 Task: Use the formula "XLOOKUP" in spreadsheet "Project portfolio".
Action: Mouse moved to (117, 83)
Screenshot: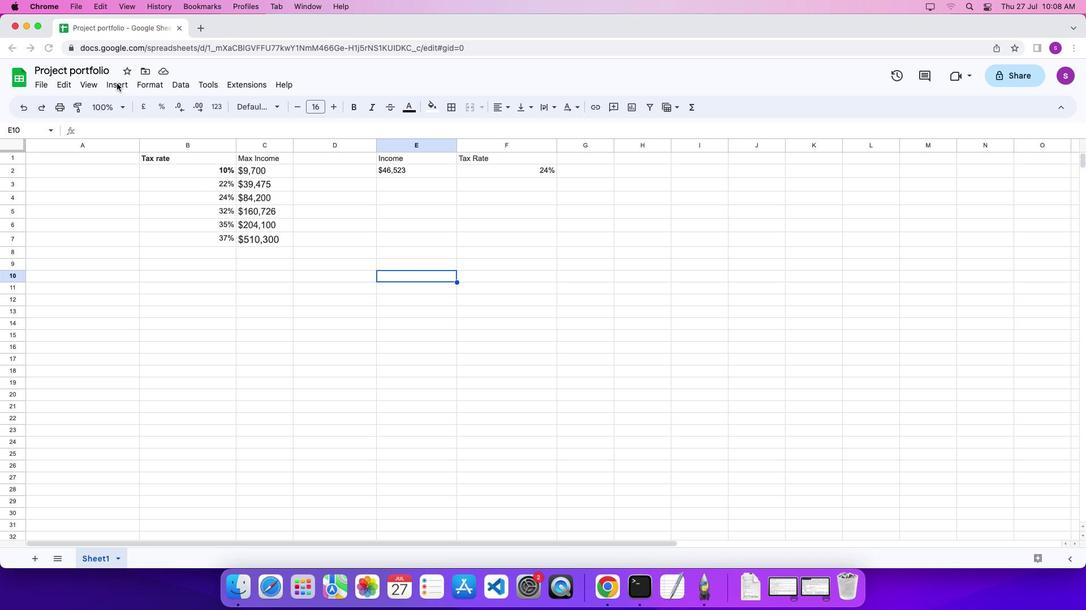 
Action: Mouse pressed left at (117, 83)
Screenshot: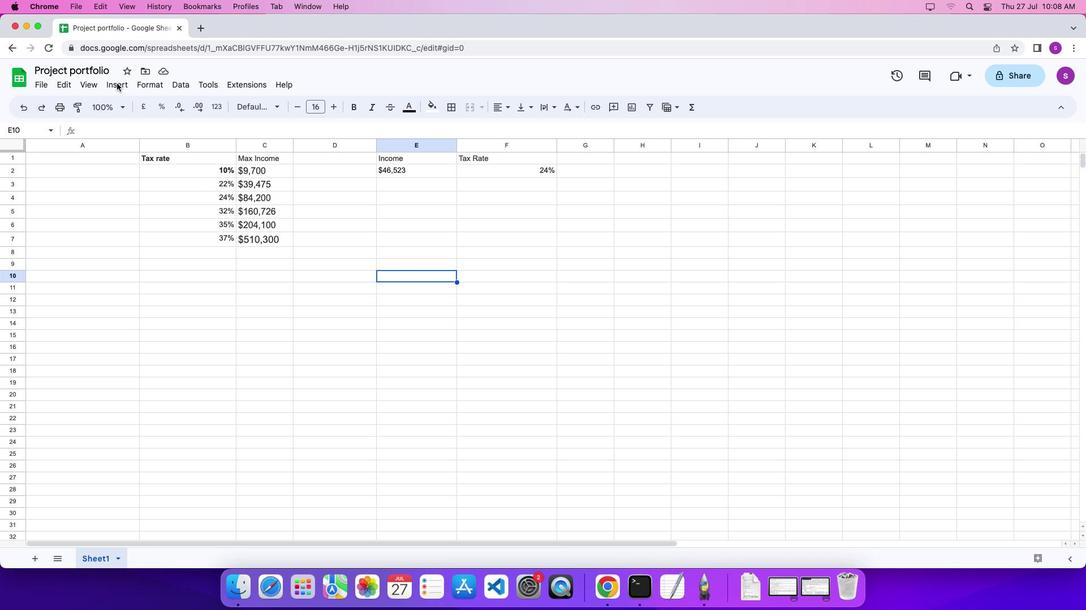 
Action: Mouse moved to (118, 82)
Screenshot: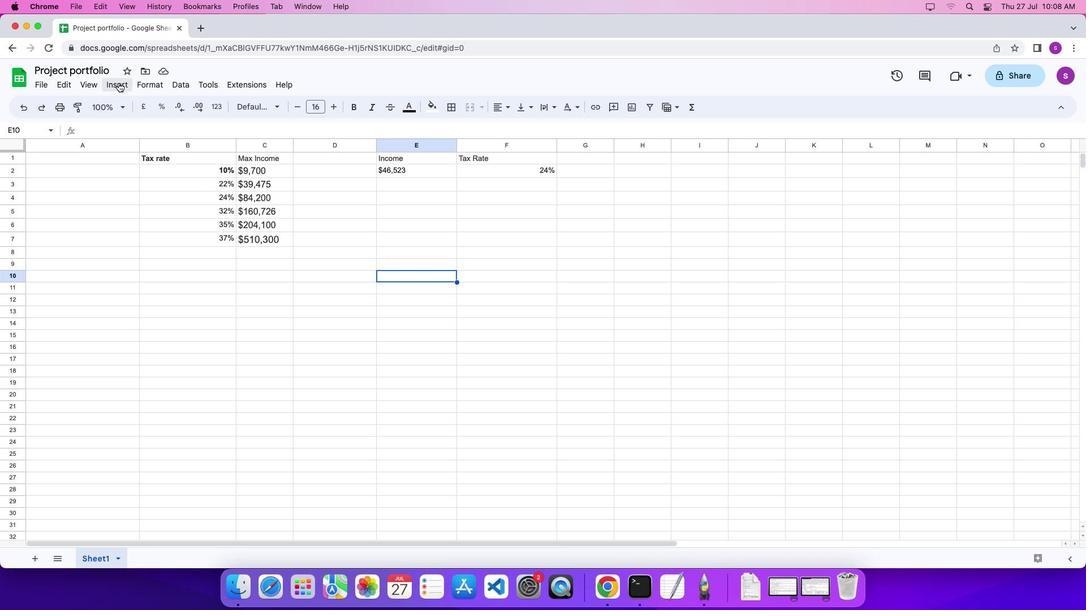 
Action: Mouse pressed left at (118, 82)
Screenshot: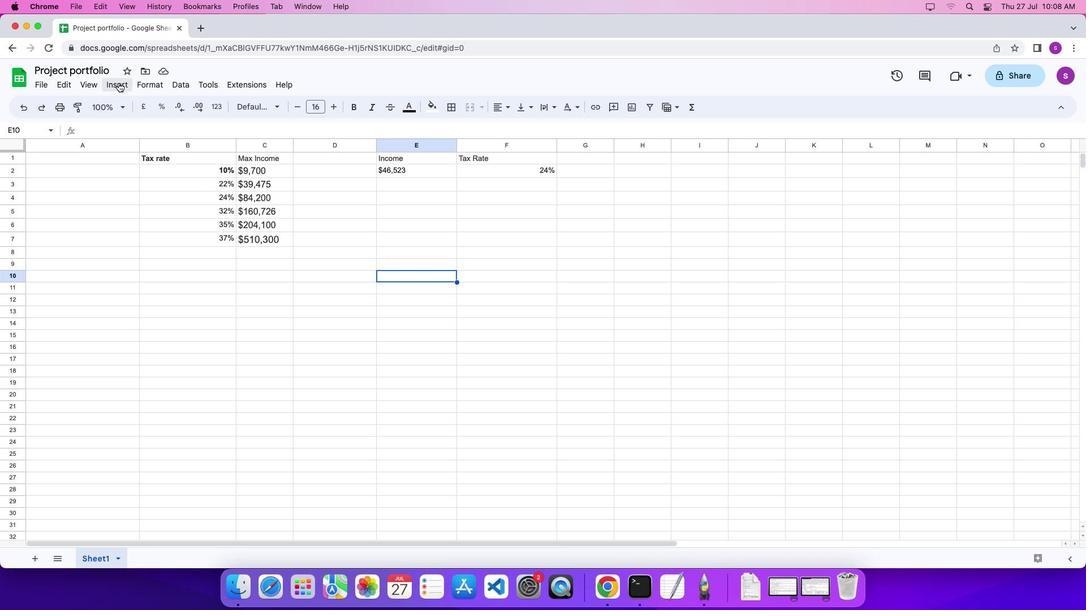 
Action: Mouse moved to (526, 434)
Screenshot: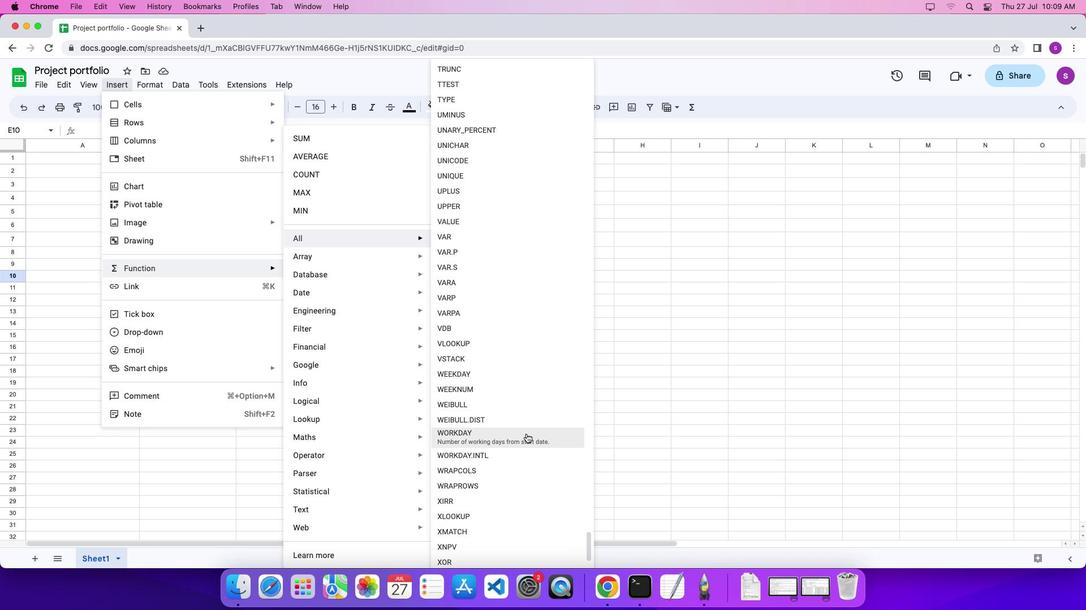 
Action: Mouse scrolled (526, 434) with delta (0, 0)
Screenshot: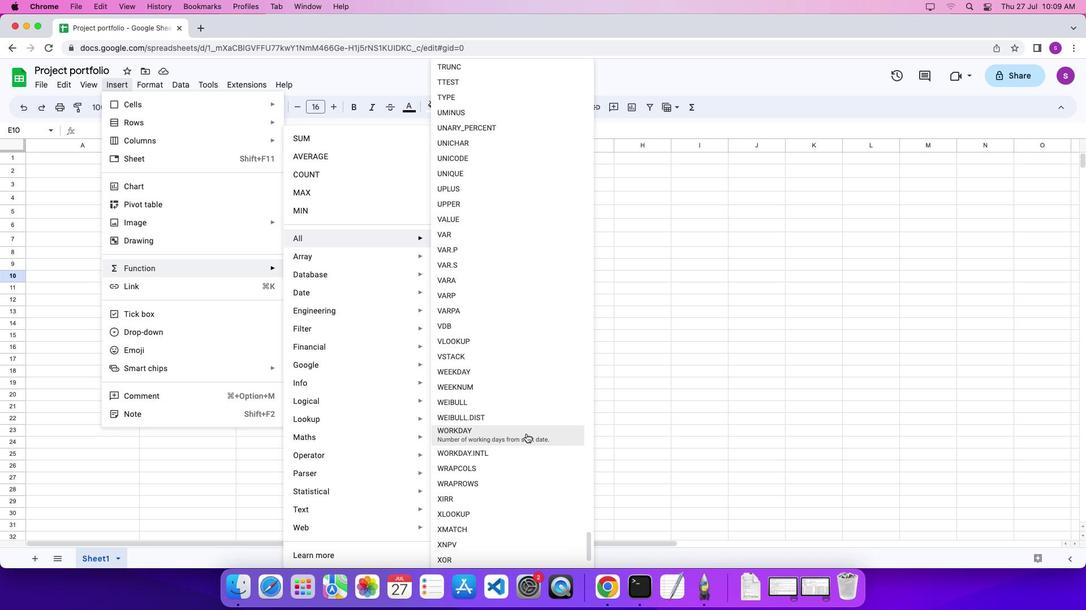 
Action: Mouse scrolled (526, 434) with delta (0, 0)
Screenshot: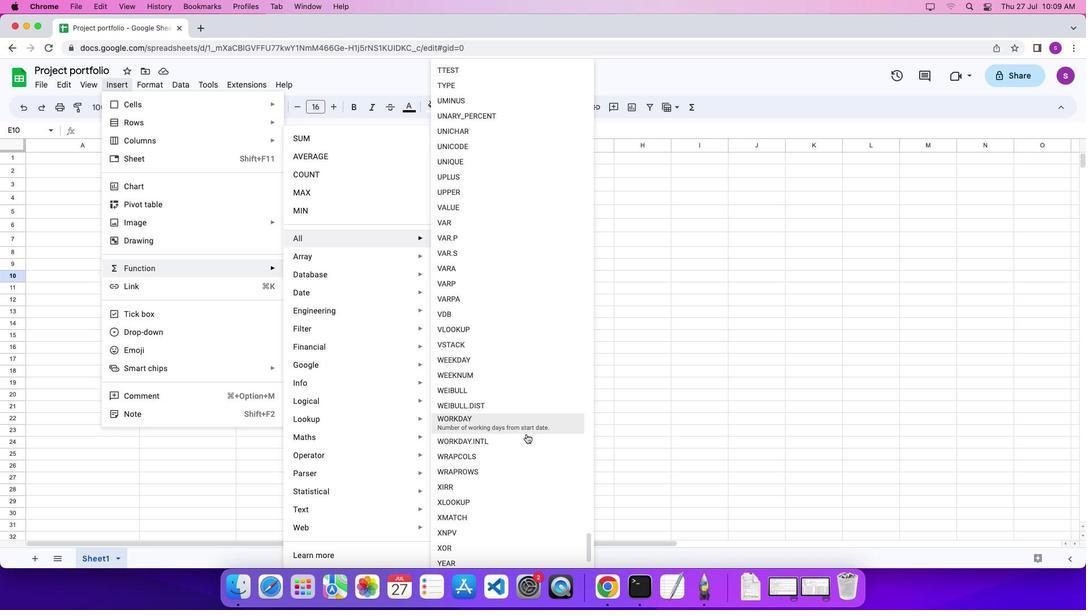 
Action: Mouse moved to (526, 434)
Screenshot: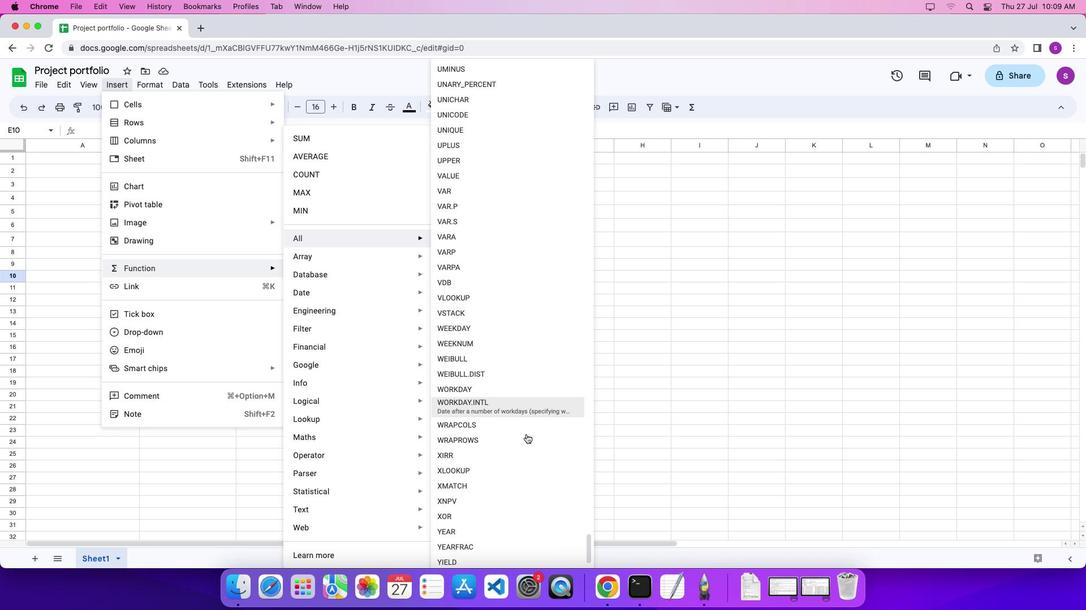 
Action: Mouse scrolled (526, 434) with delta (0, 0)
Screenshot: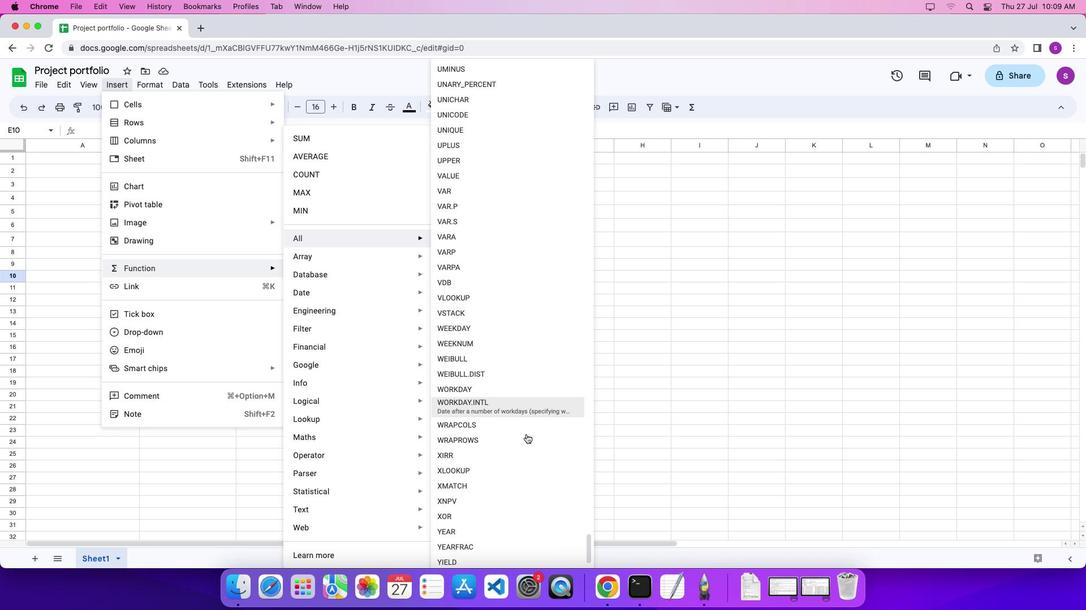 
Action: Mouse moved to (526, 444)
Screenshot: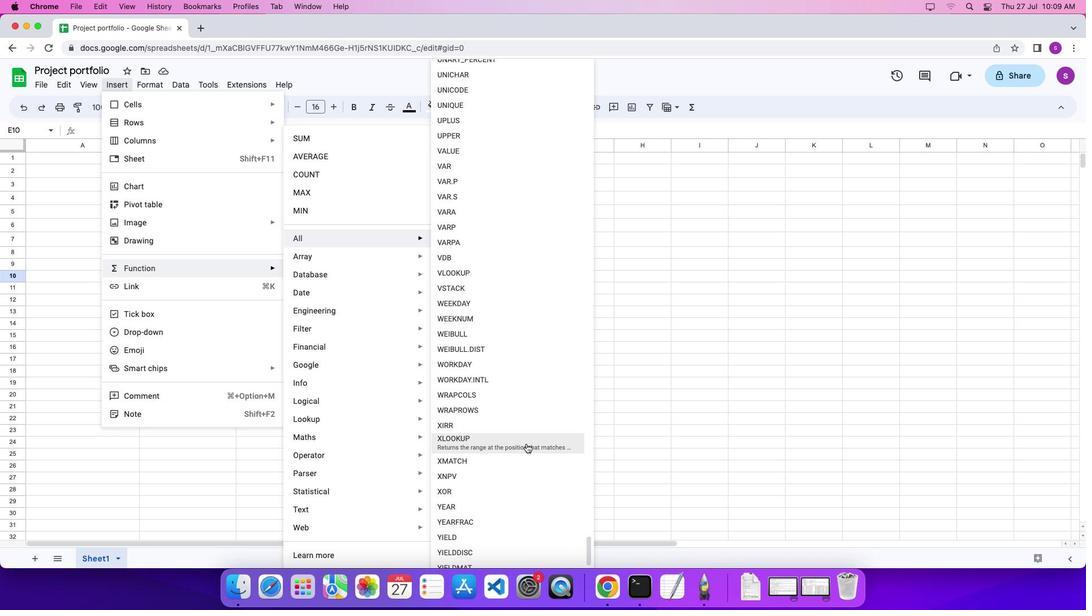
Action: Mouse pressed left at (526, 444)
Screenshot: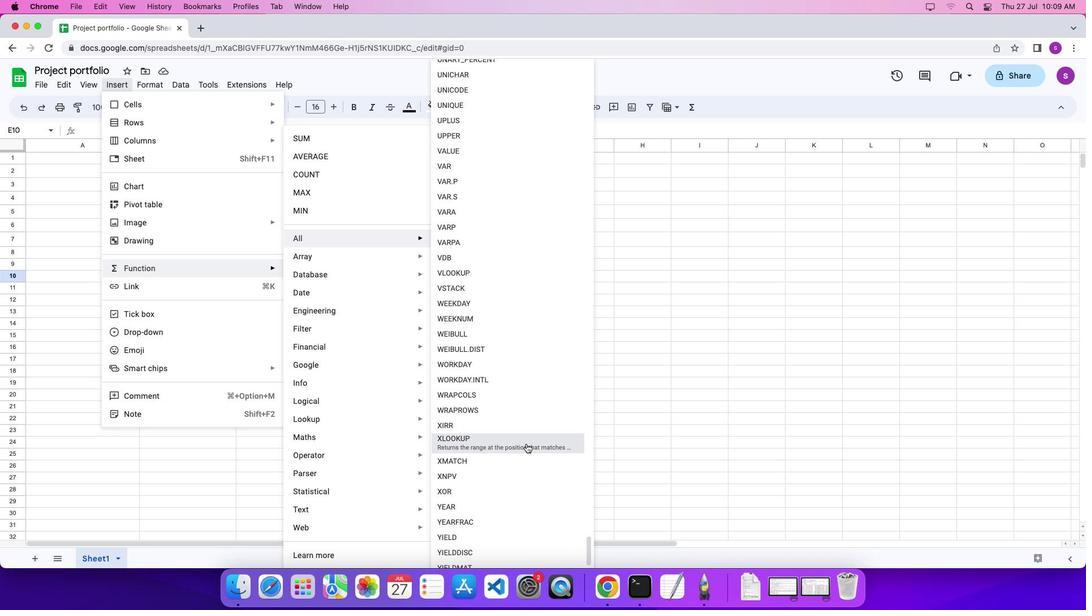 
Action: Mouse moved to (407, 171)
Screenshot: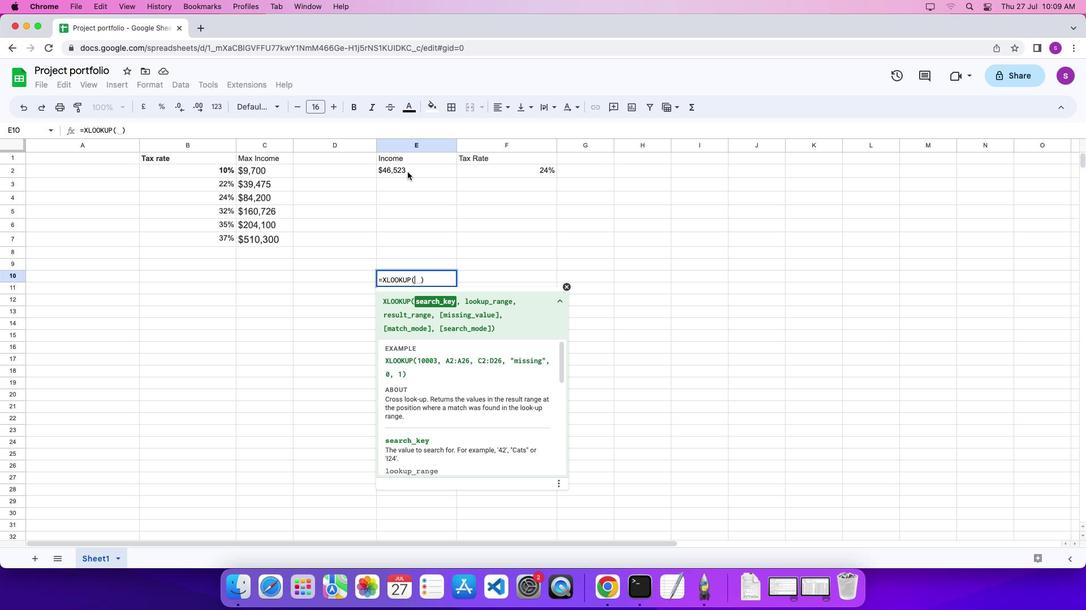 
Action: Mouse pressed left at (407, 171)
Screenshot: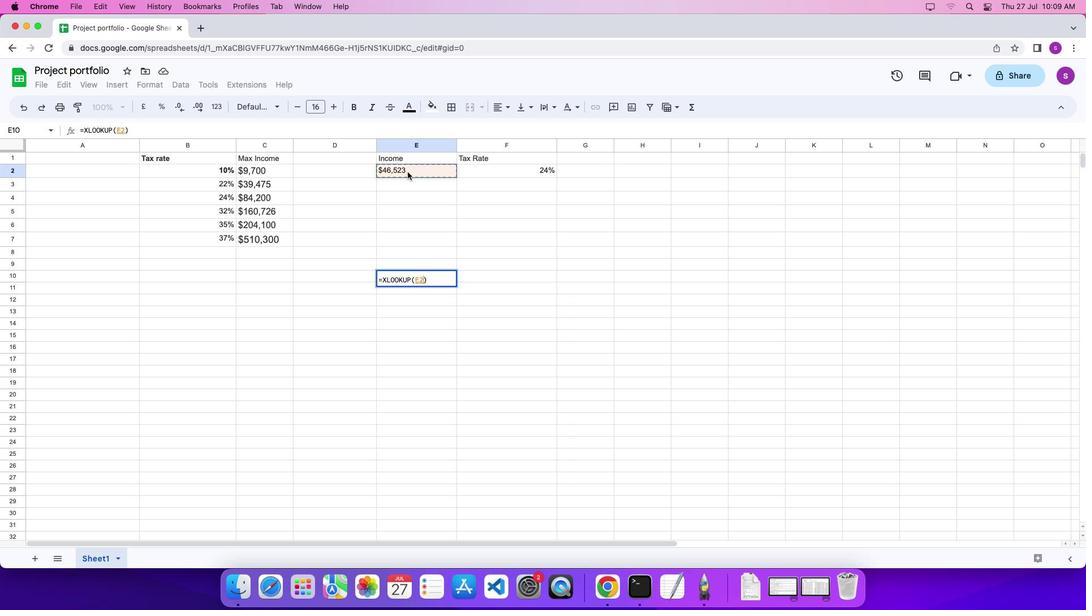 
Action: Mouse moved to (414, 176)
Screenshot: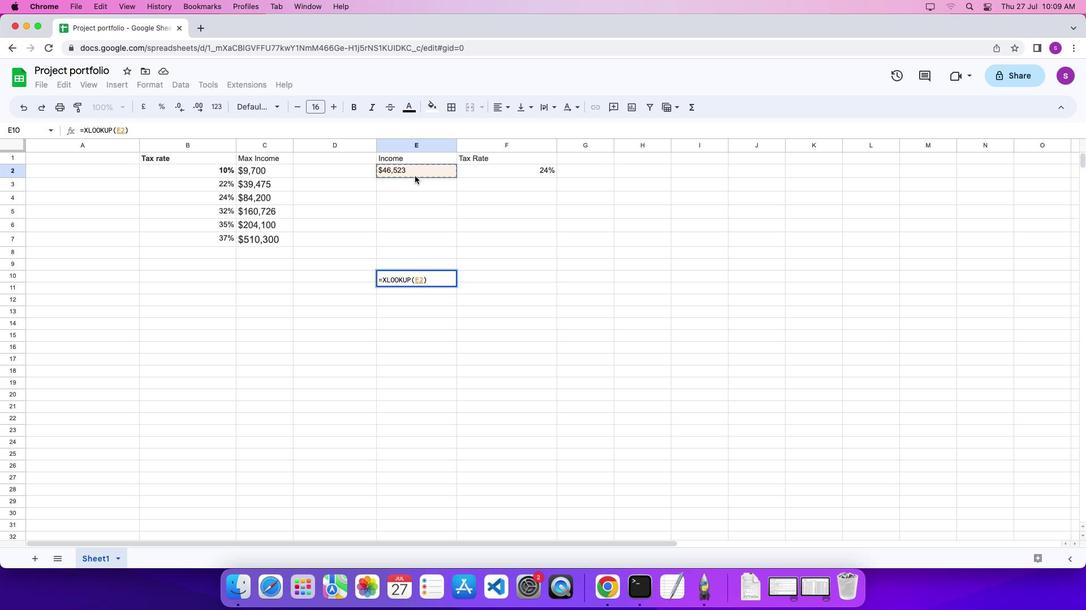 
Action: Key pressed ','
Screenshot: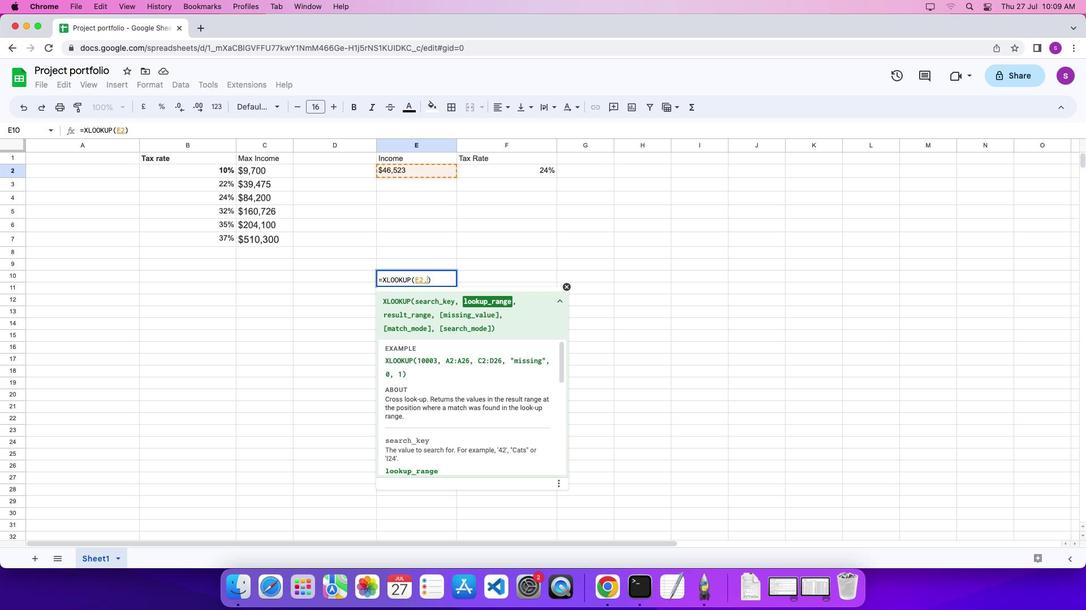 
Action: Mouse moved to (276, 170)
Screenshot: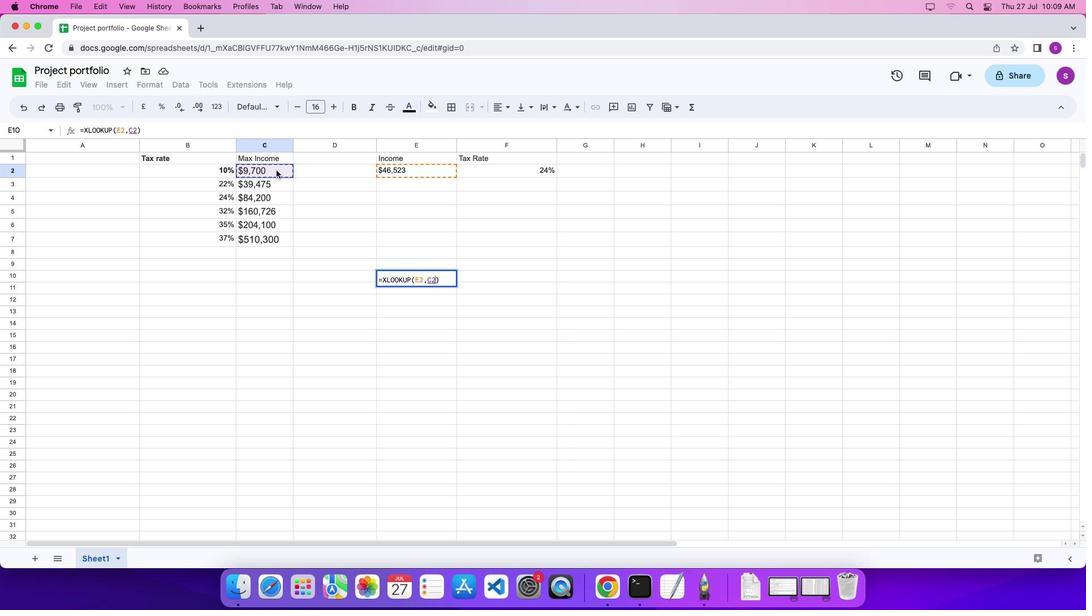 
Action: Mouse pressed left at (276, 170)
Screenshot: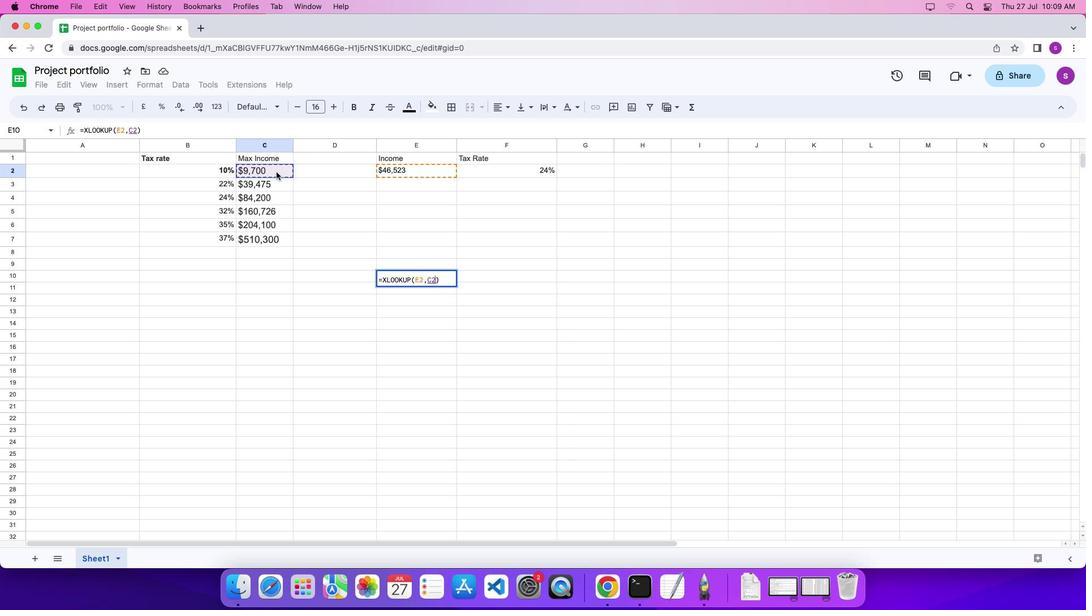 
Action: Mouse moved to (280, 244)
Screenshot: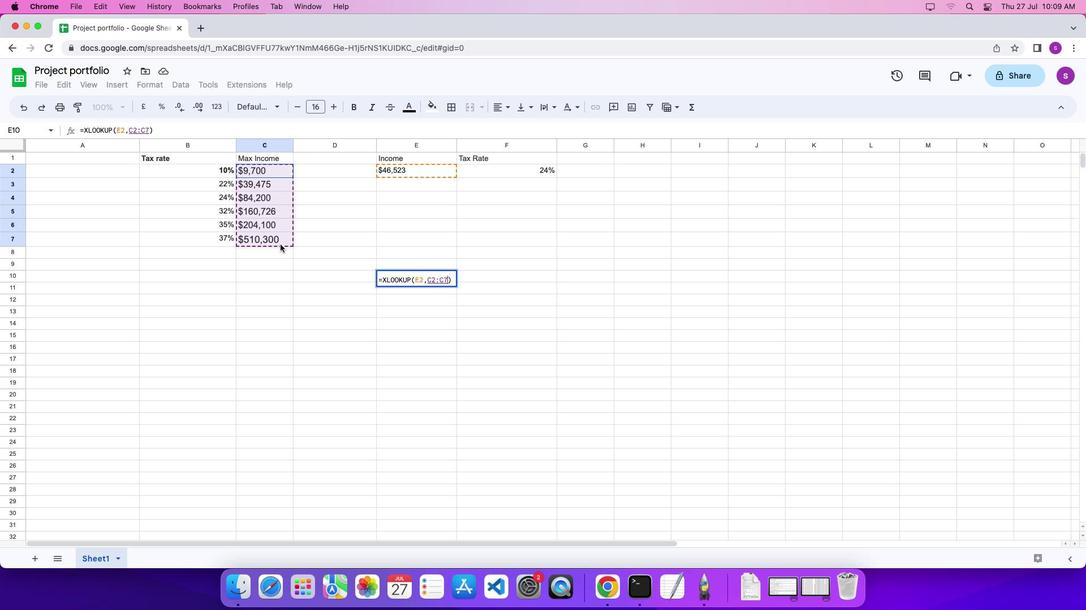 
Action: Key pressed ','
Screenshot: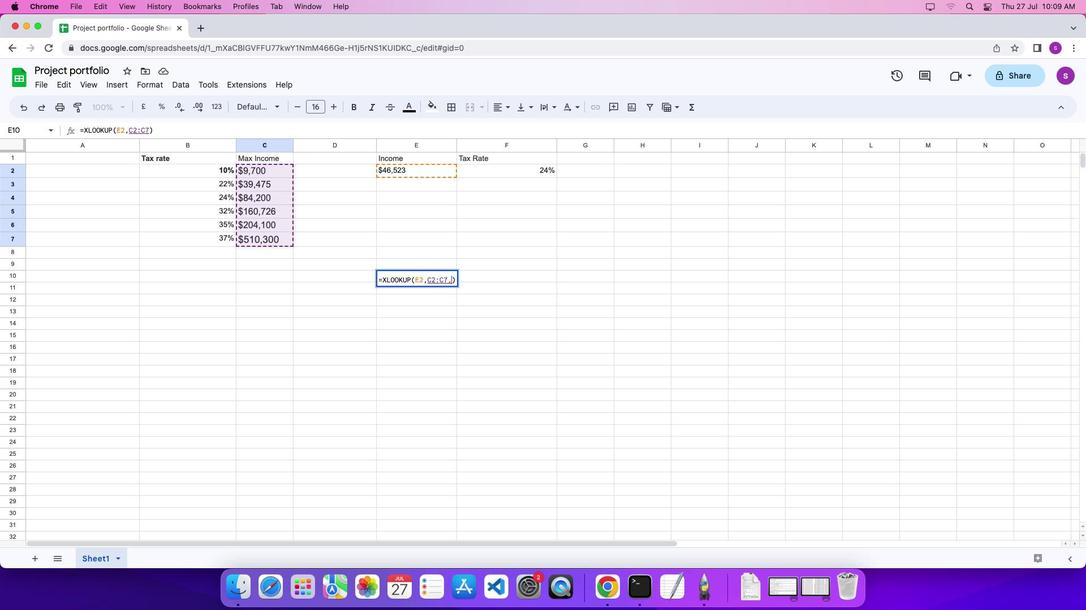 
Action: Mouse moved to (197, 166)
Screenshot: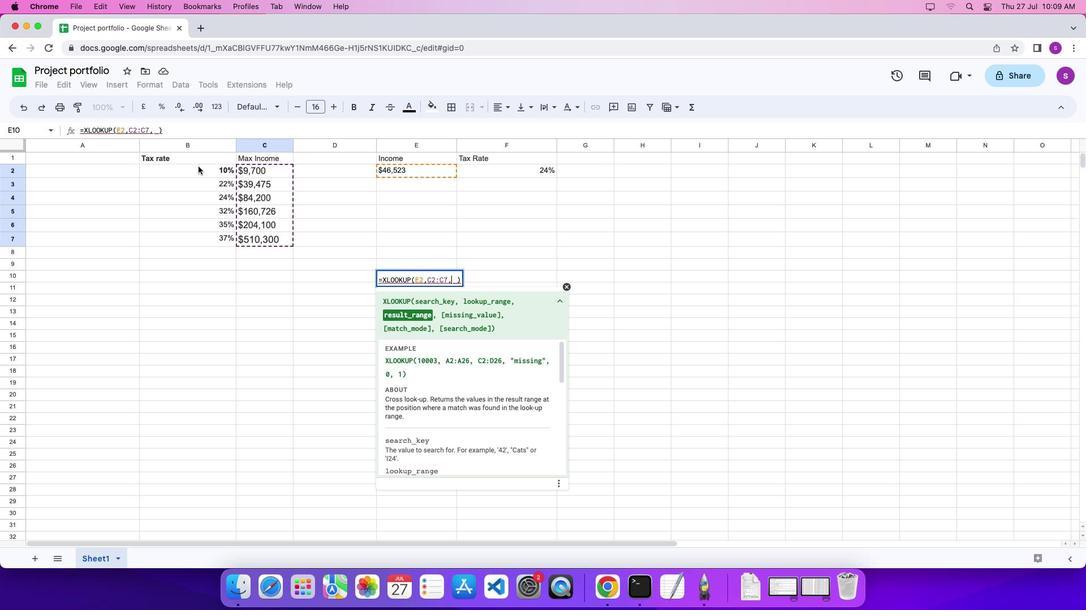 
Action: Mouse pressed left at (197, 166)
Screenshot: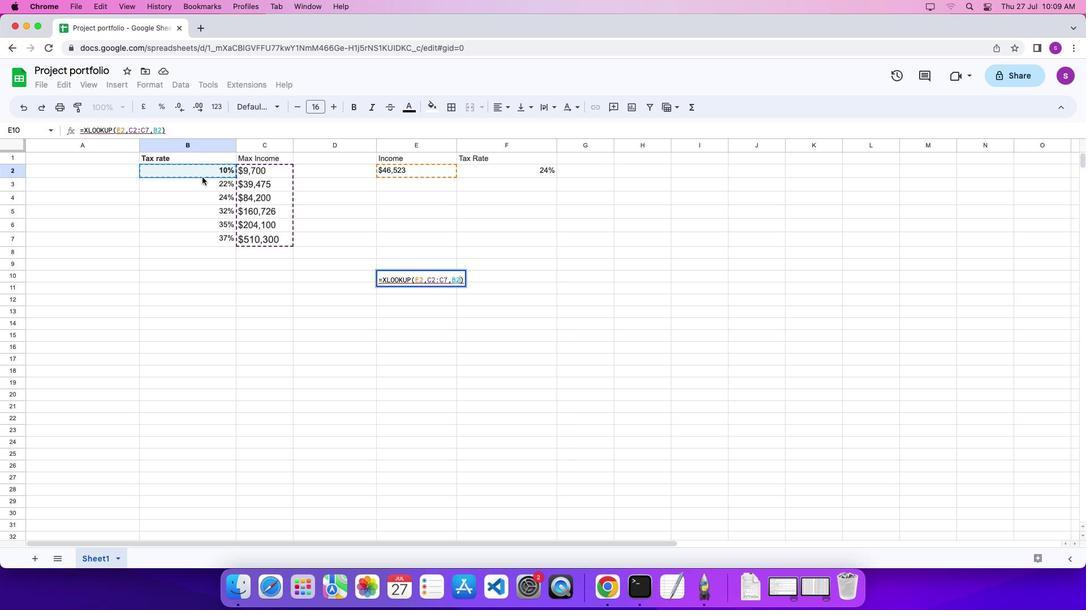 
Action: Mouse moved to (204, 234)
Screenshot: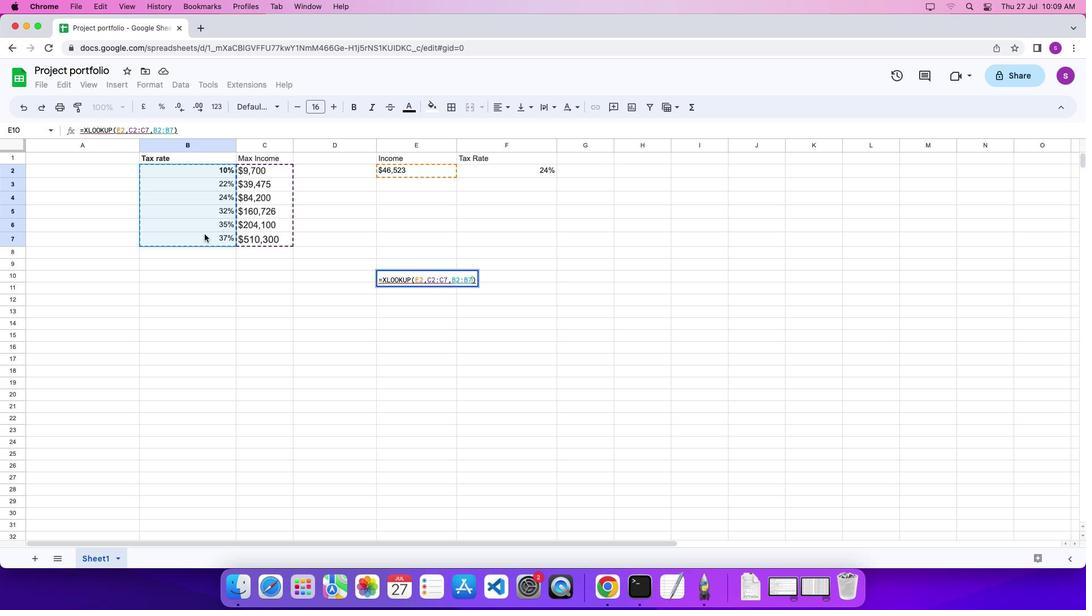 
Action: Key pressed ',''0'',''1'',''1''\x03'
Screenshot: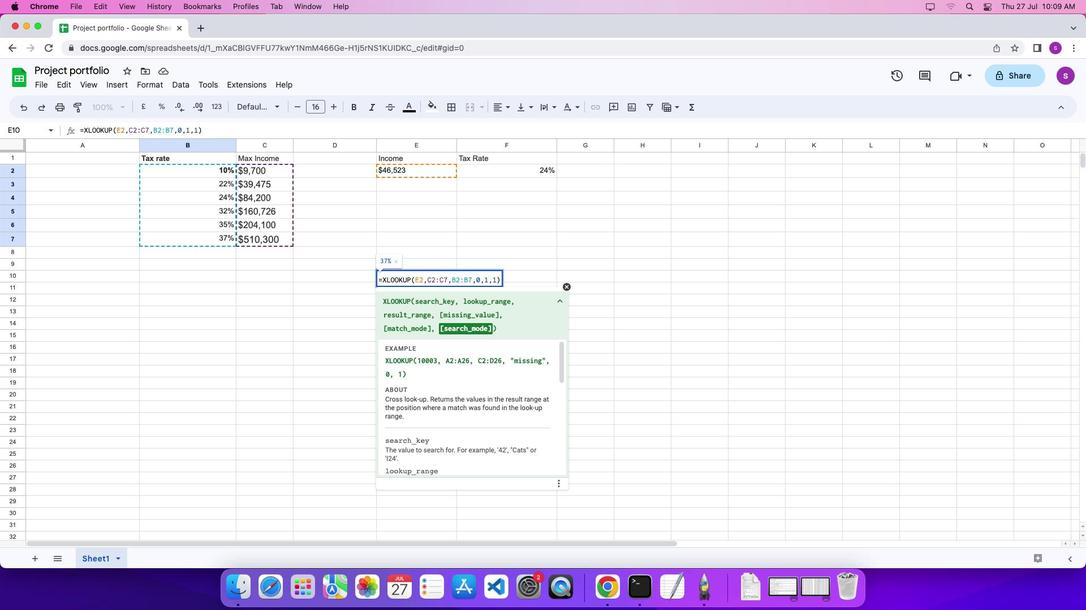 
